 Task: In the  document Gratitude.html Use the tool word Count 'and display word count while typing' Create the translated copy of the document in  'Arabic ' Change notification to  None
Action: Mouse moved to (228, 77)
Screenshot: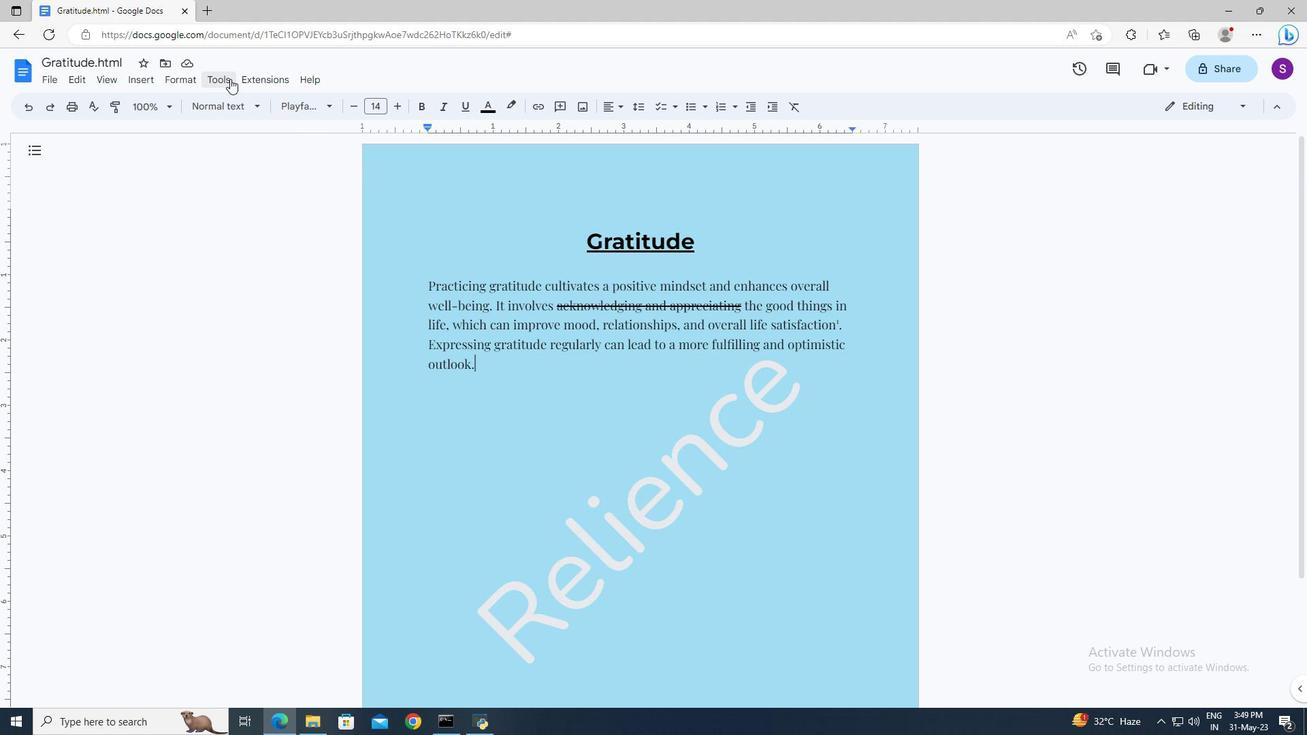 
Action: Mouse pressed left at (228, 77)
Screenshot: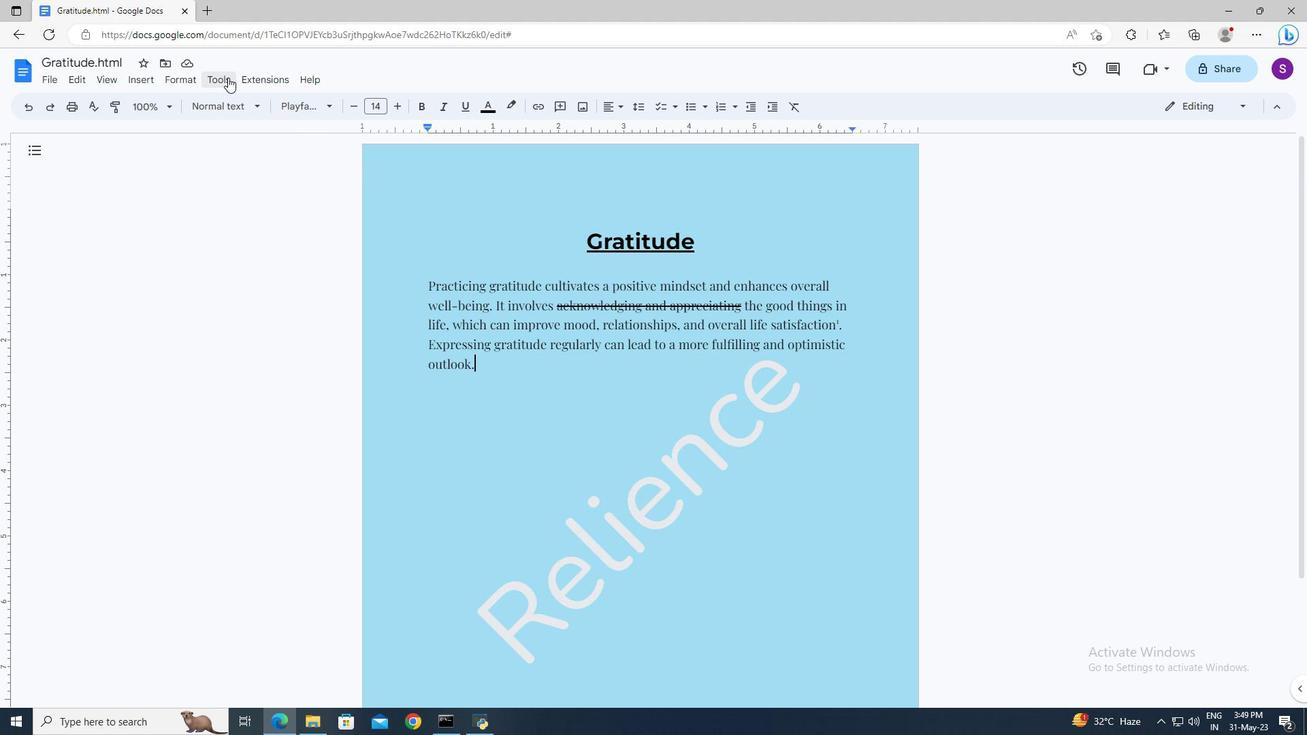 
Action: Mouse moved to (255, 119)
Screenshot: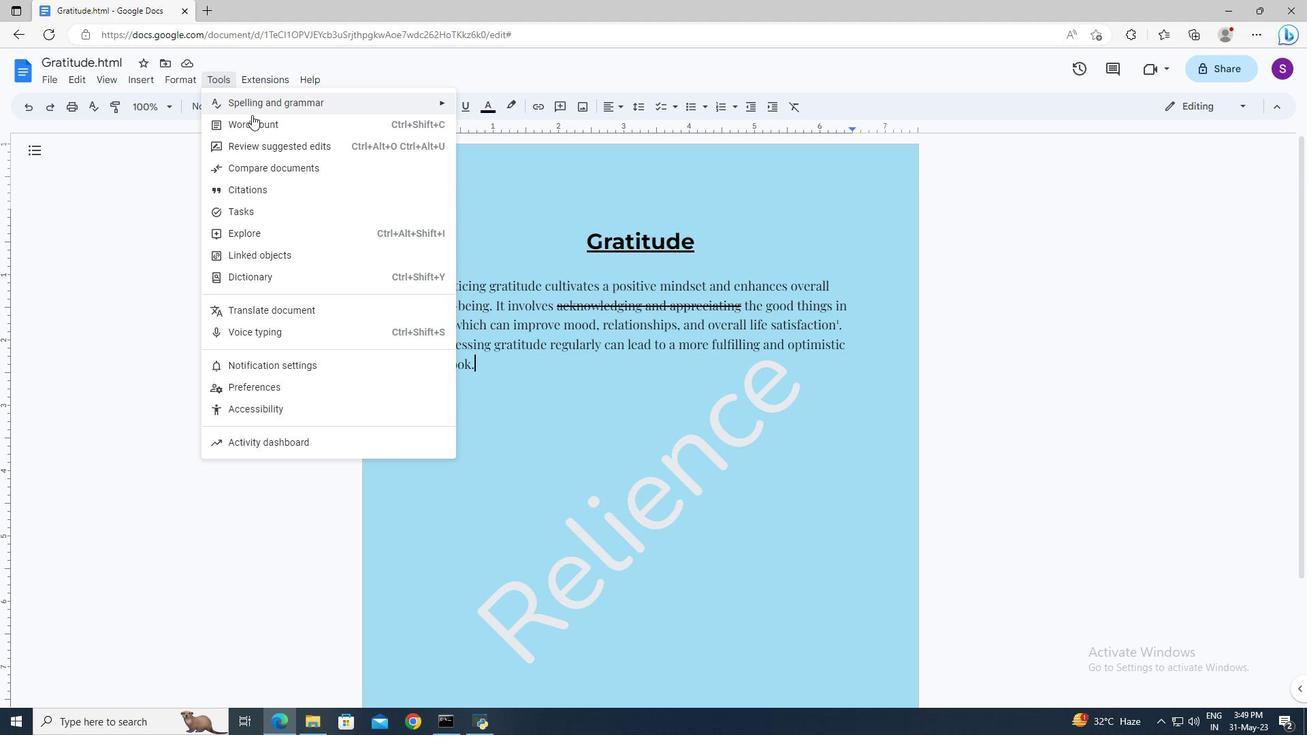 
Action: Mouse pressed left at (255, 119)
Screenshot: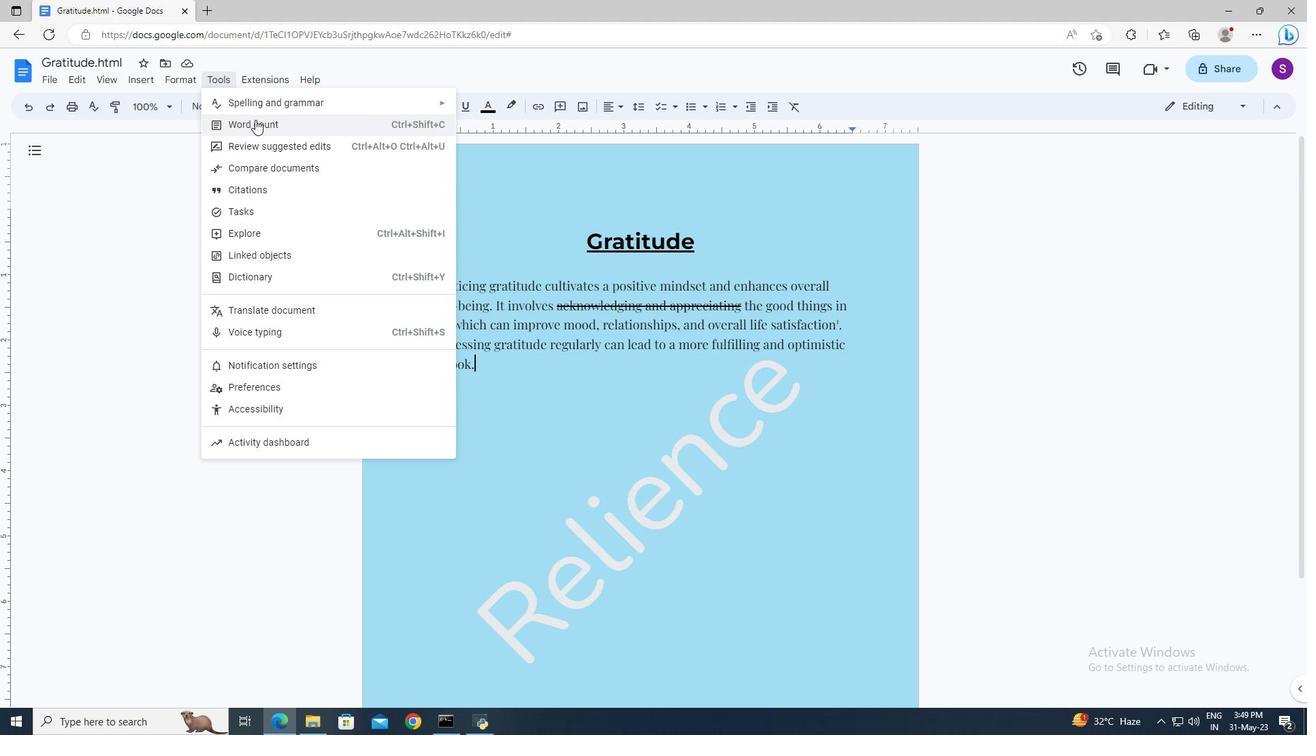 
Action: Mouse moved to (565, 440)
Screenshot: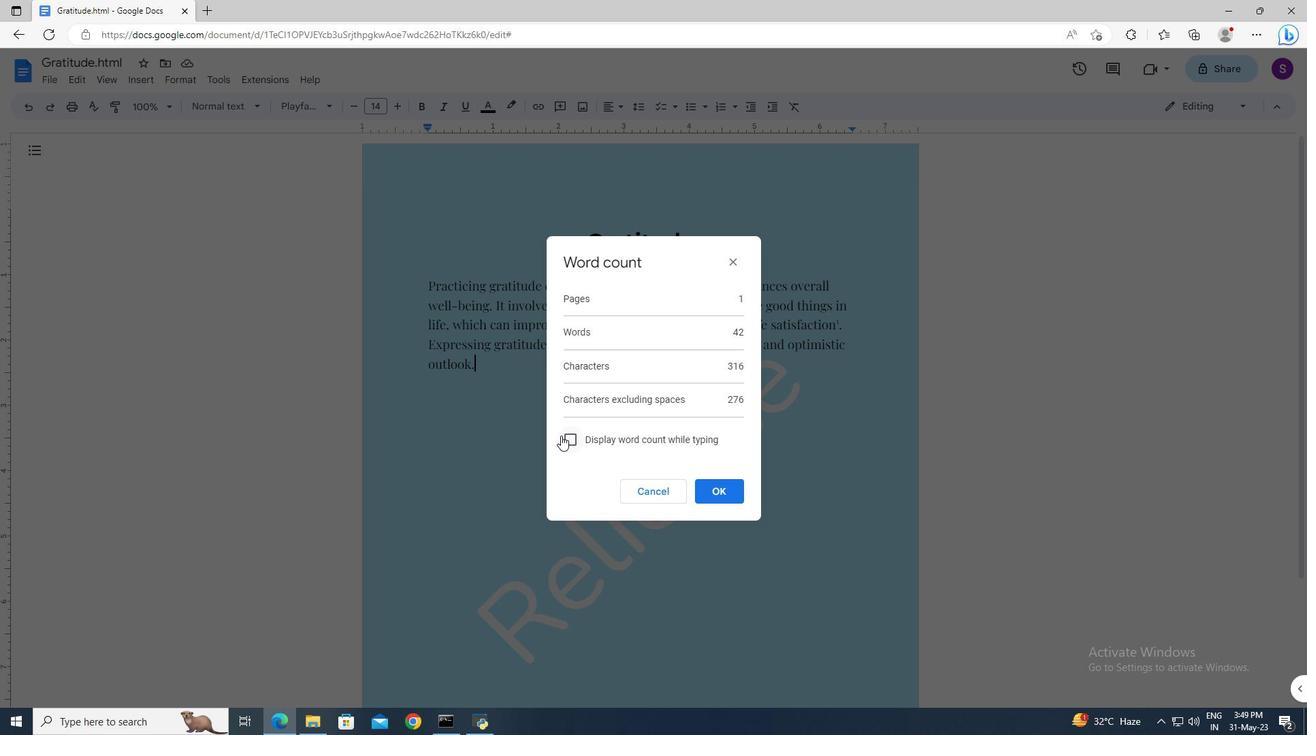 
Action: Mouse pressed left at (565, 440)
Screenshot: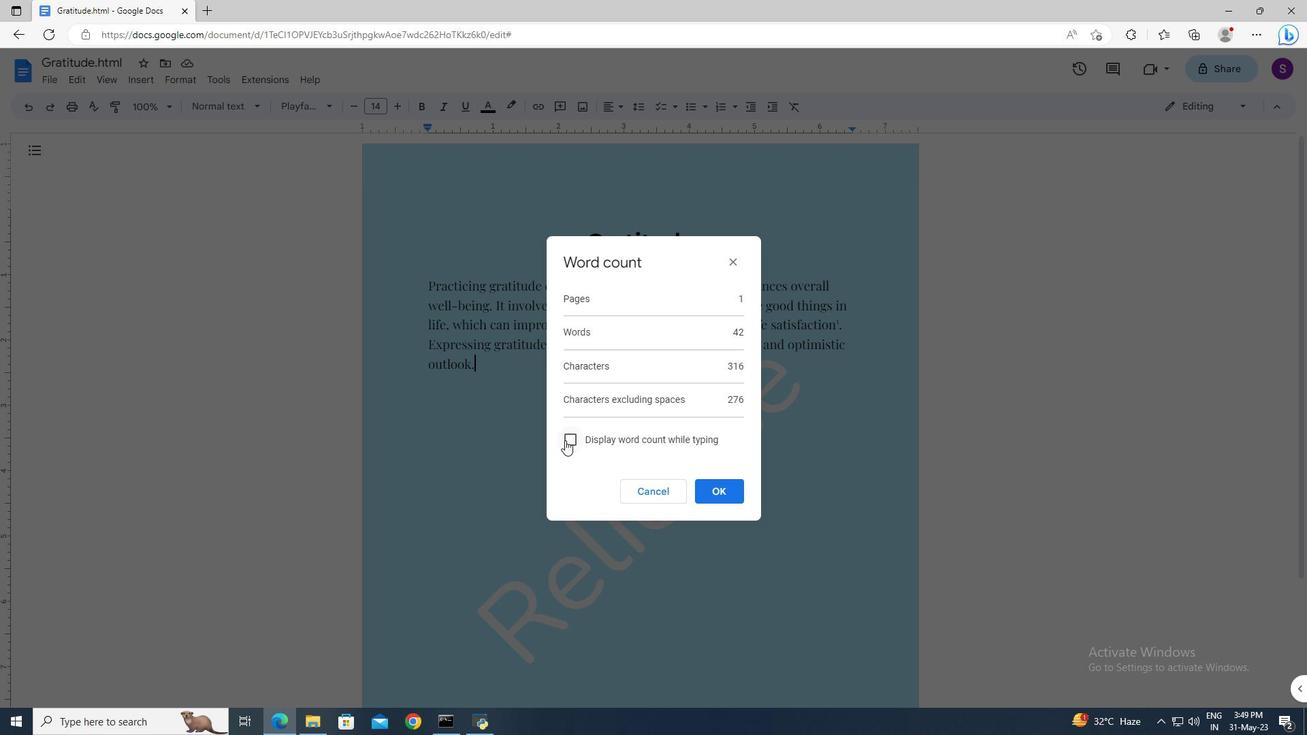 
Action: Mouse moved to (702, 485)
Screenshot: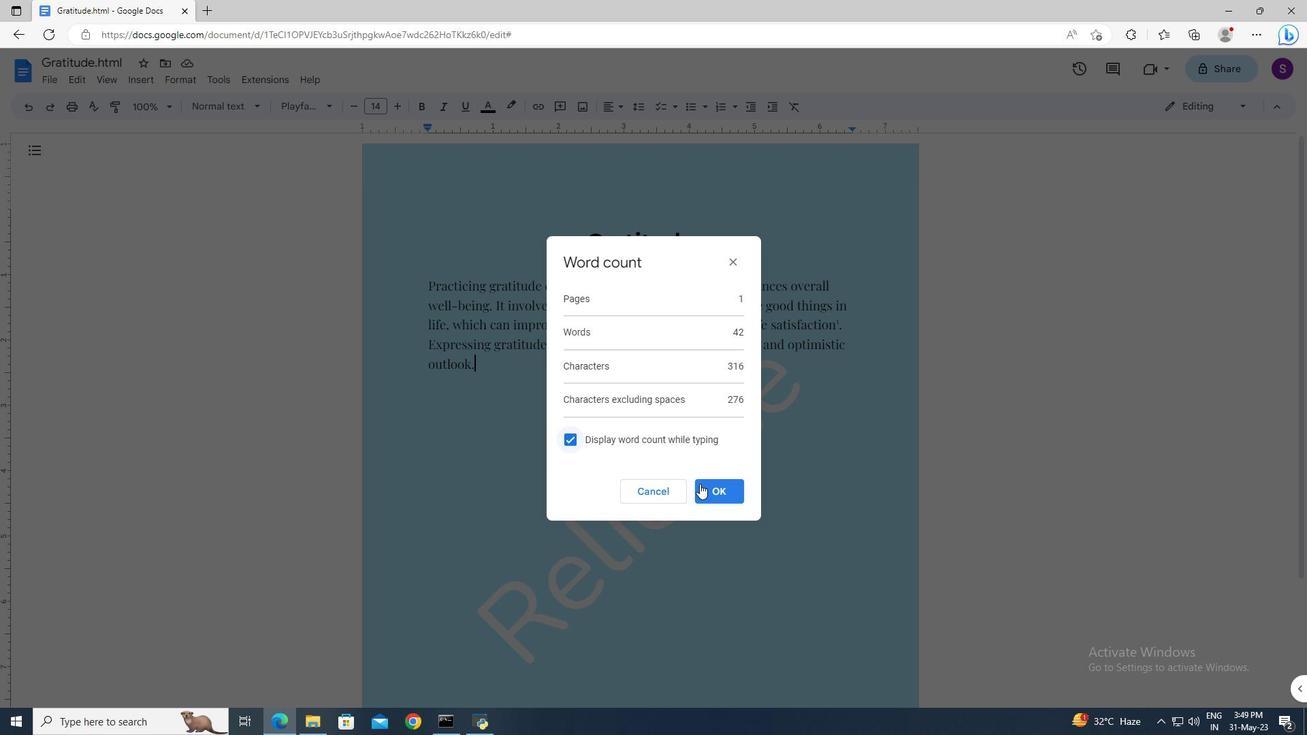 
Action: Mouse pressed left at (702, 485)
Screenshot: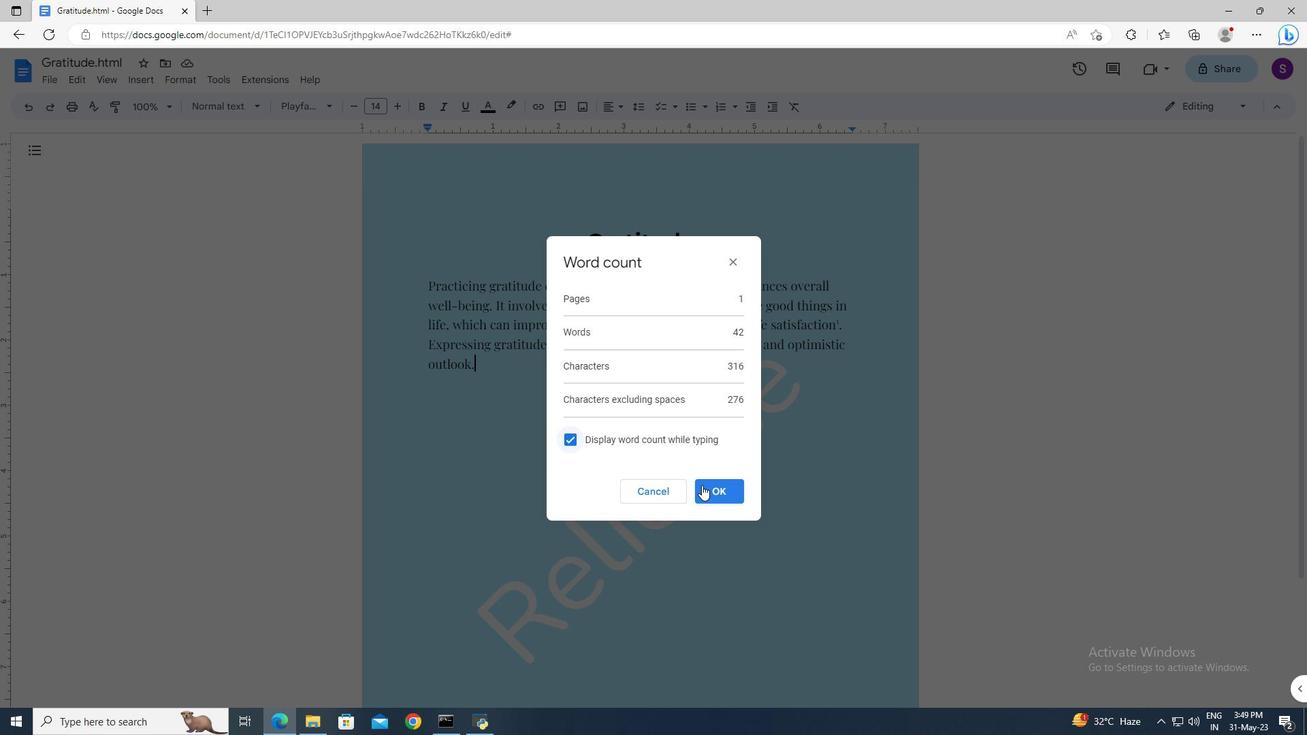
Action: Mouse moved to (231, 82)
Screenshot: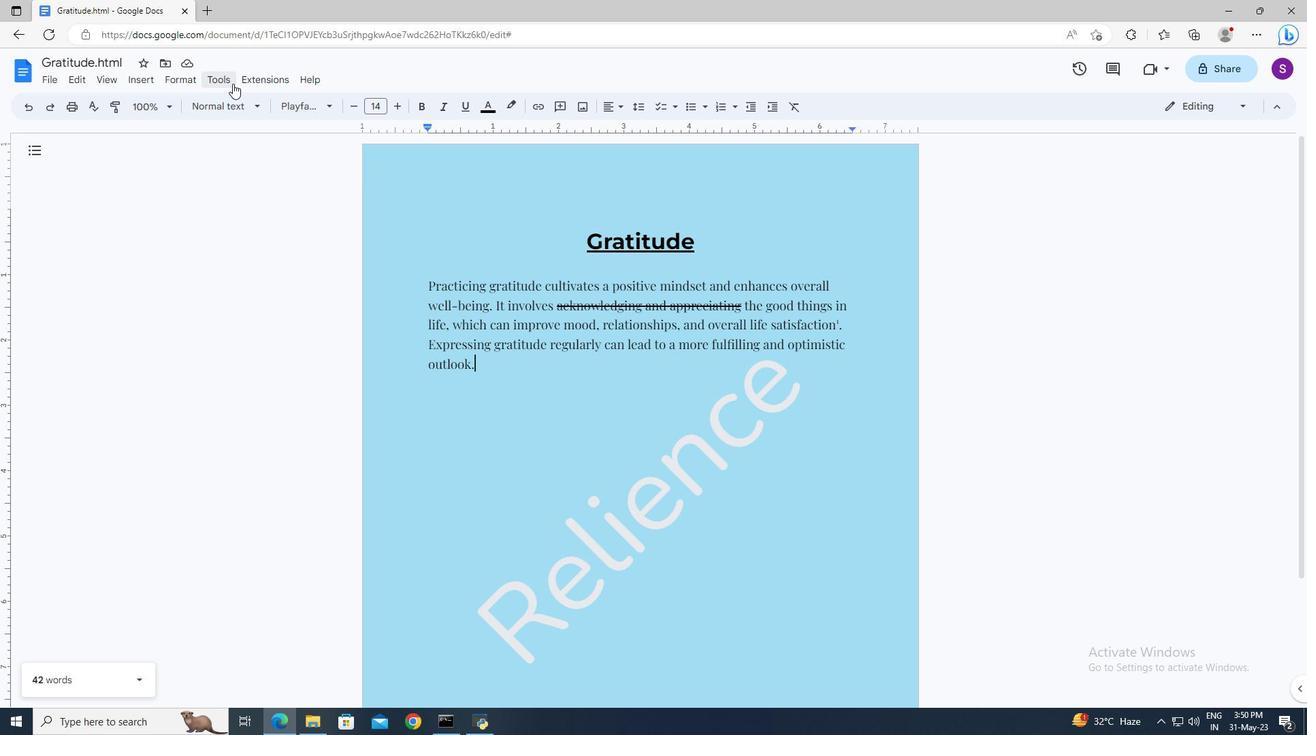 
Action: Mouse pressed left at (231, 82)
Screenshot: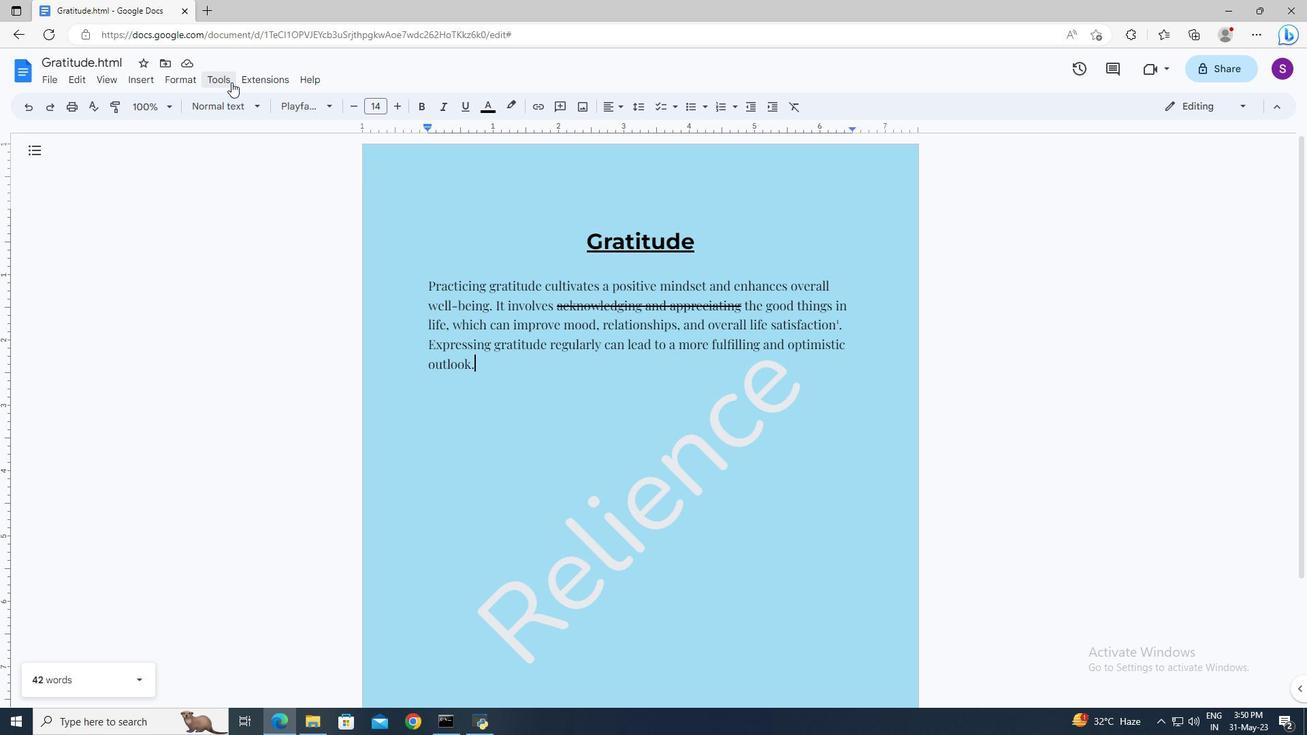 
Action: Mouse moved to (261, 302)
Screenshot: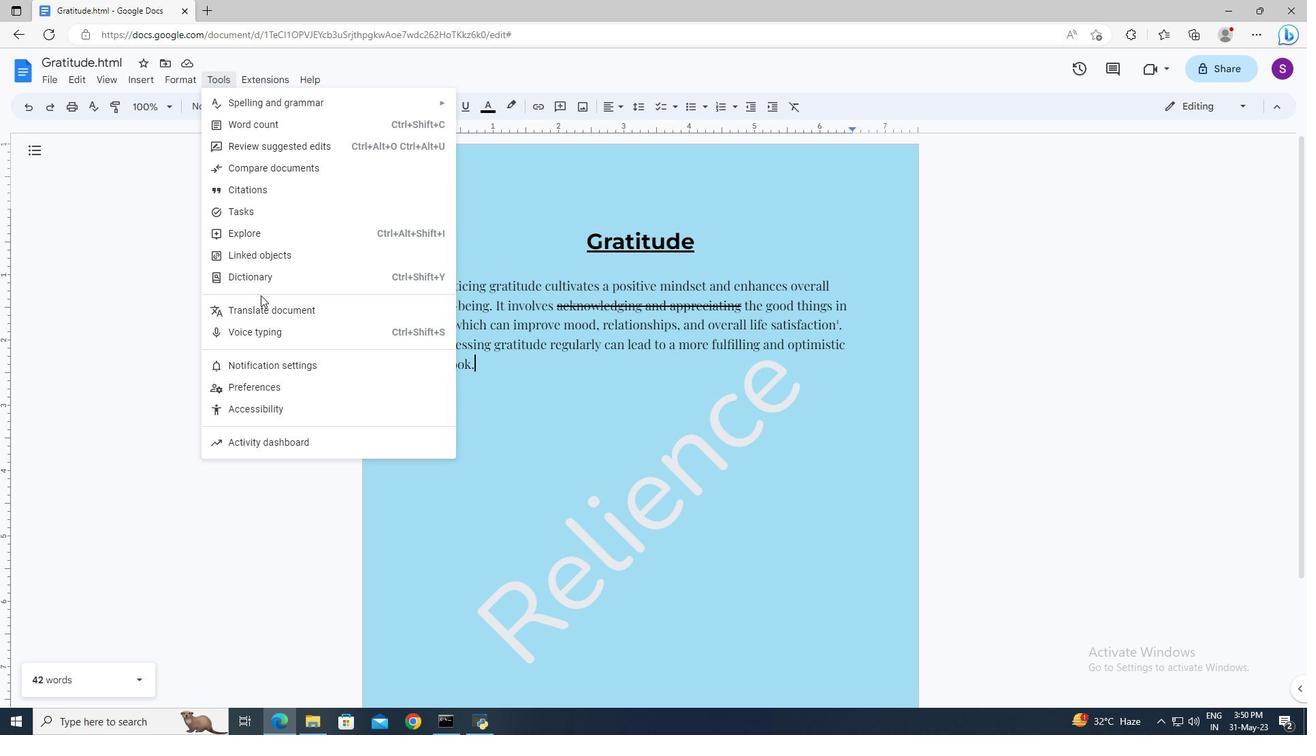 
Action: Mouse pressed left at (261, 302)
Screenshot: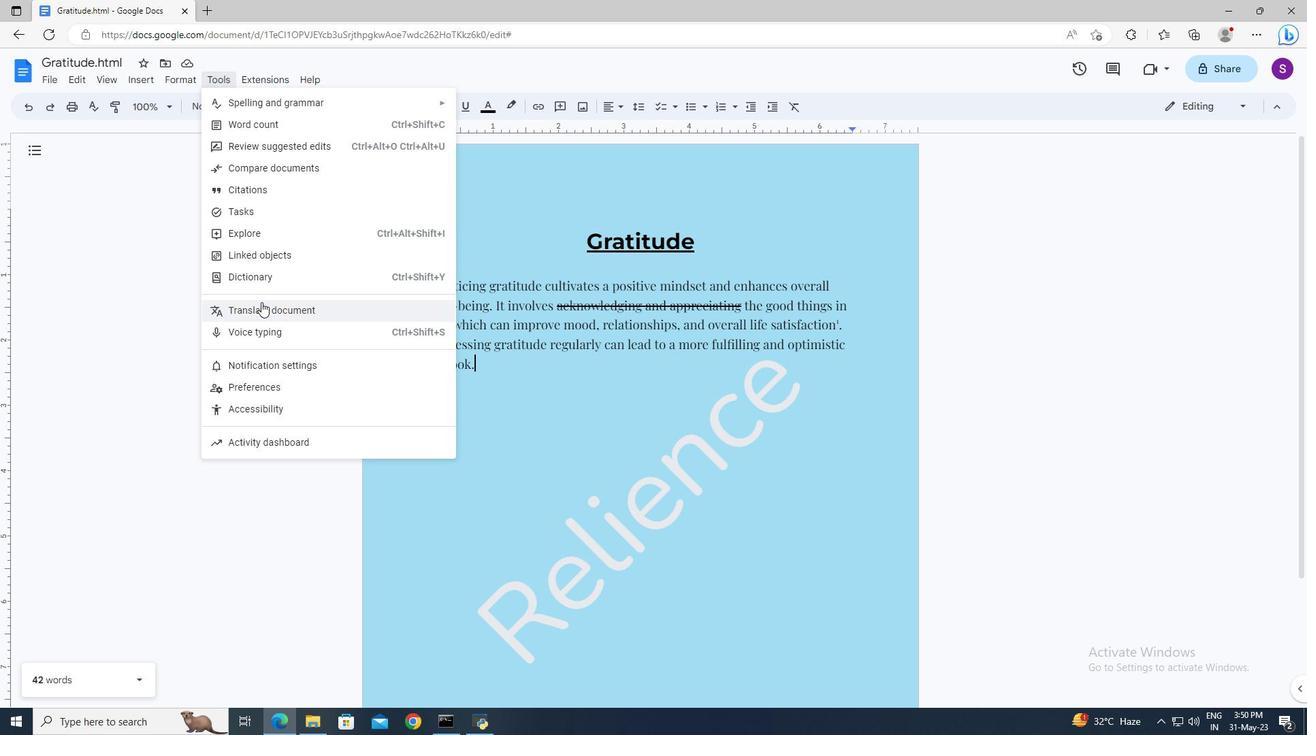 
Action: Mouse moved to (553, 403)
Screenshot: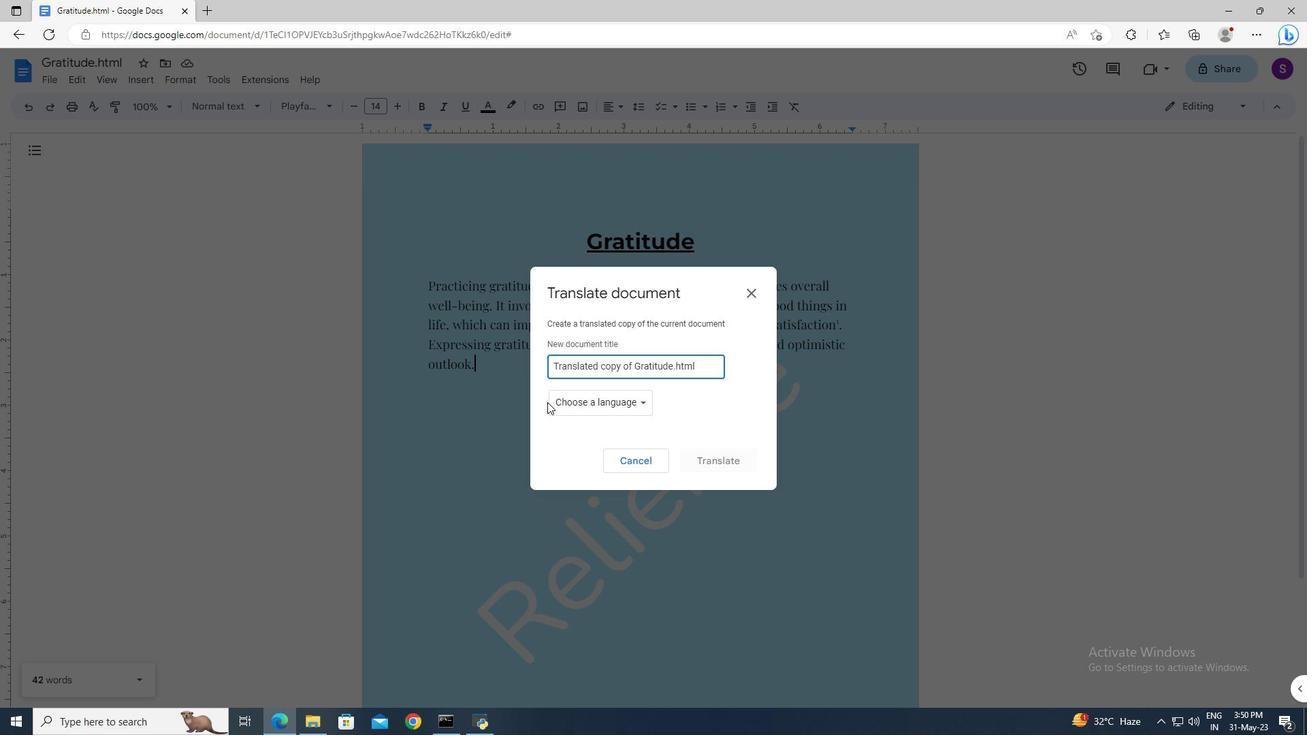 
Action: Mouse pressed left at (553, 403)
Screenshot: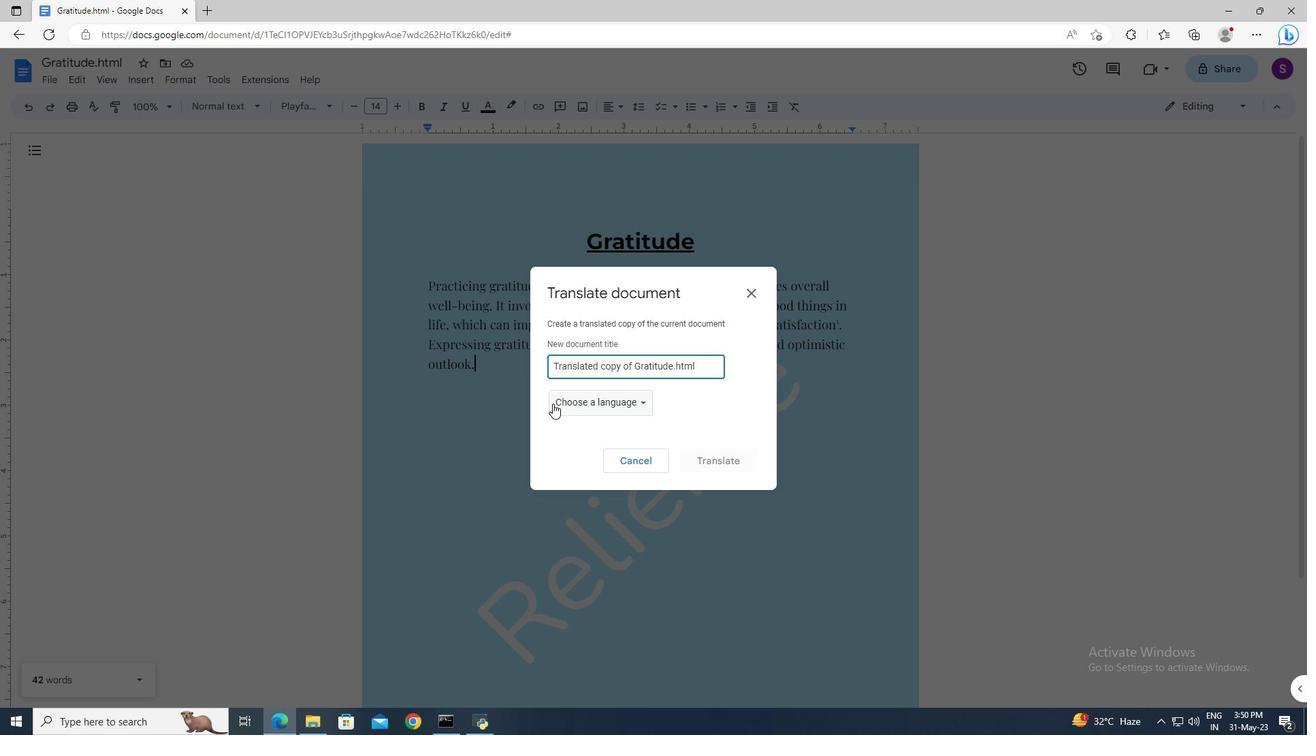 
Action: Mouse moved to (564, 462)
Screenshot: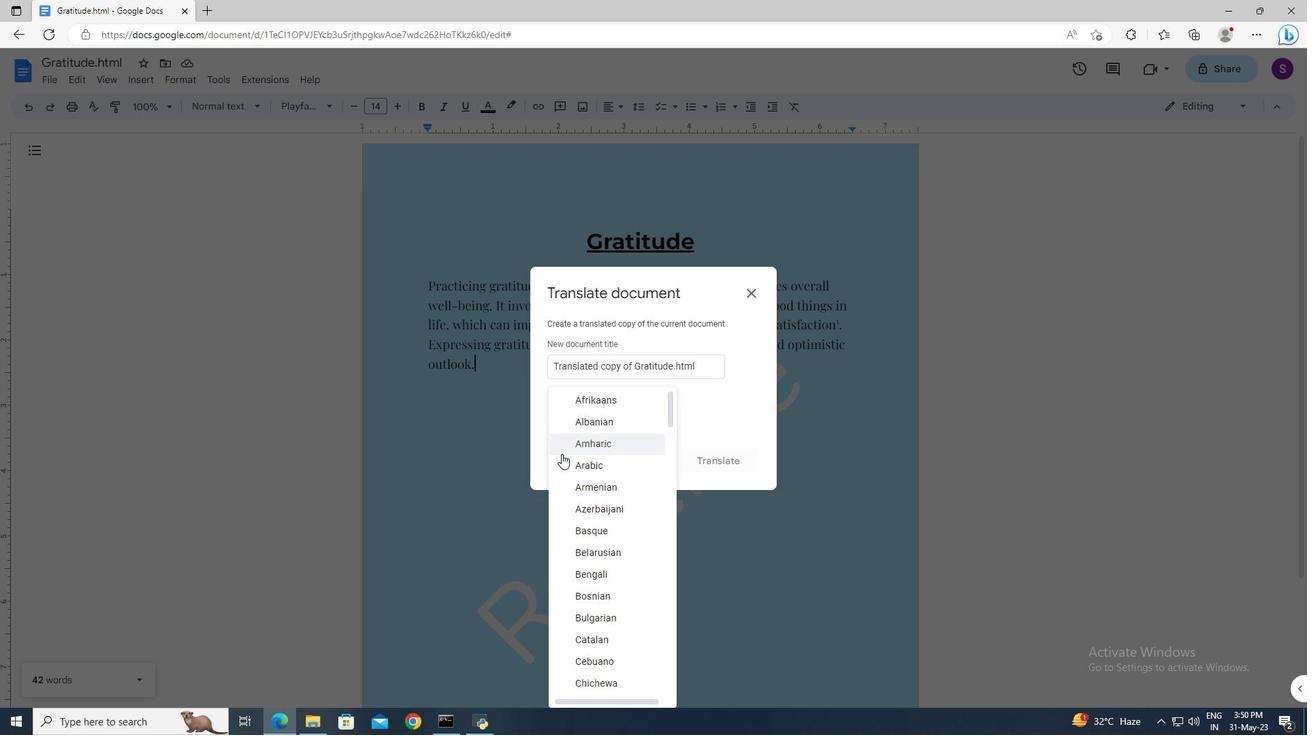 
Action: Mouse pressed left at (564, 462)
Screenshot: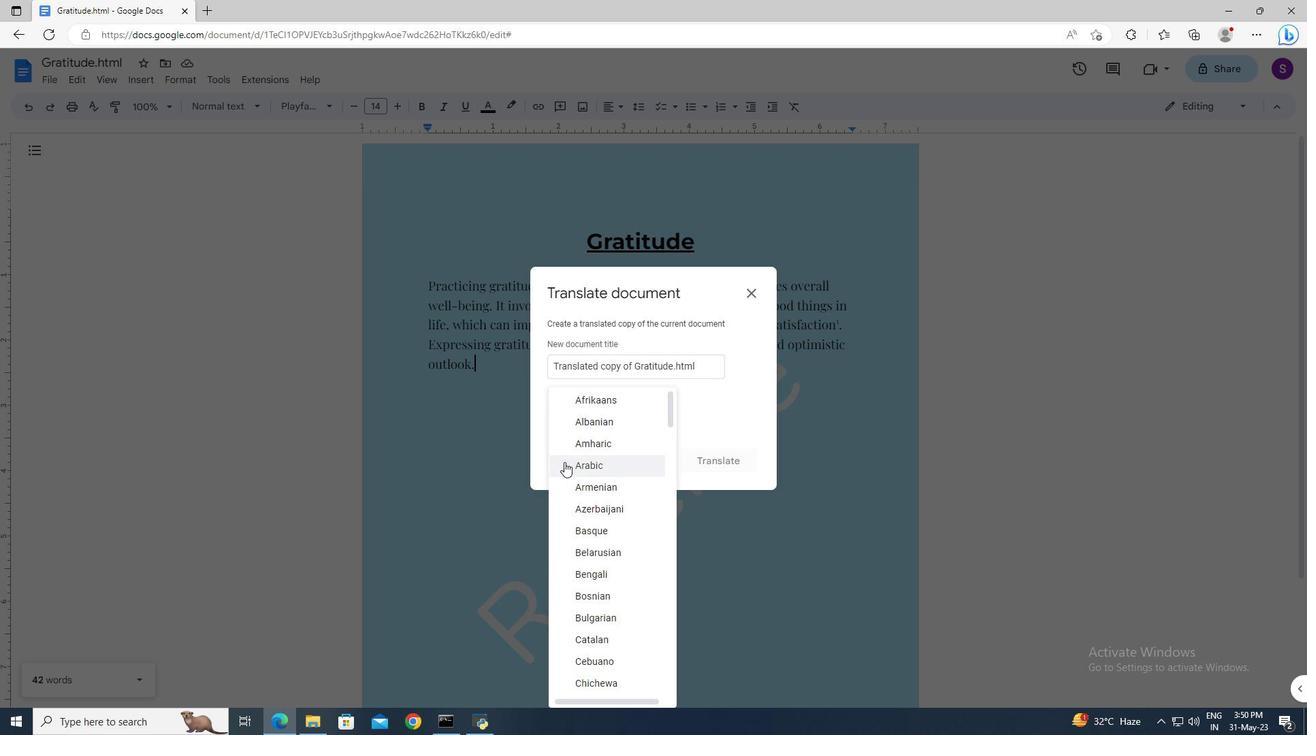 
Action: Mouse moved to (704, 459)
Screenshot: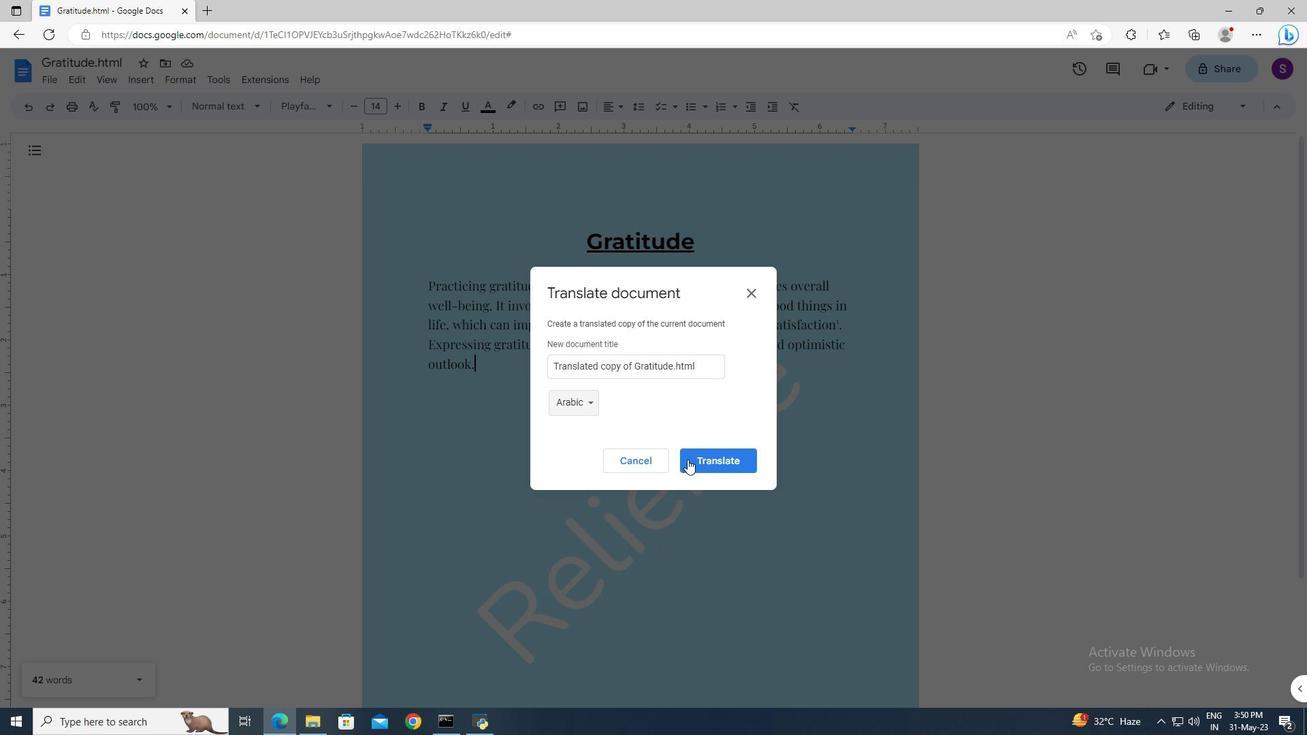 
Action: Mouse pressed left at (704, 459)
Screenshot: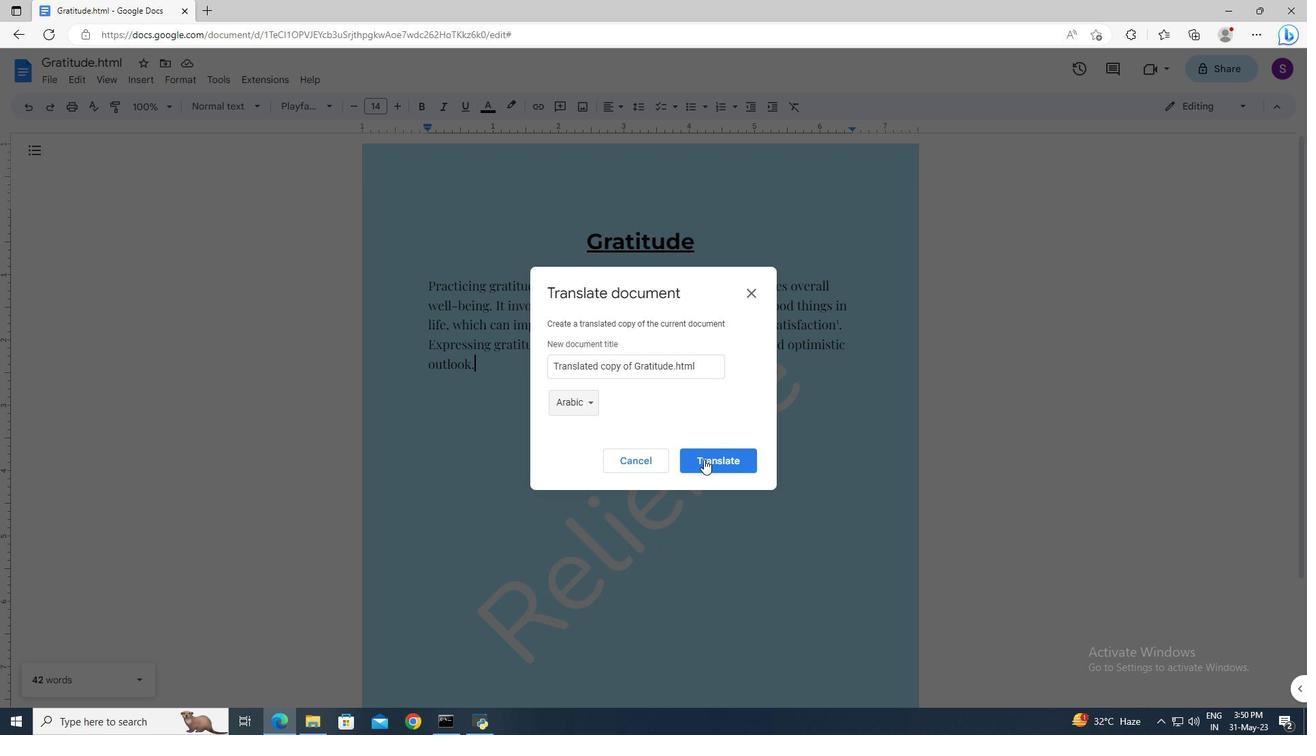 
Action: Mouse moved to (160, 14)
Screenshot: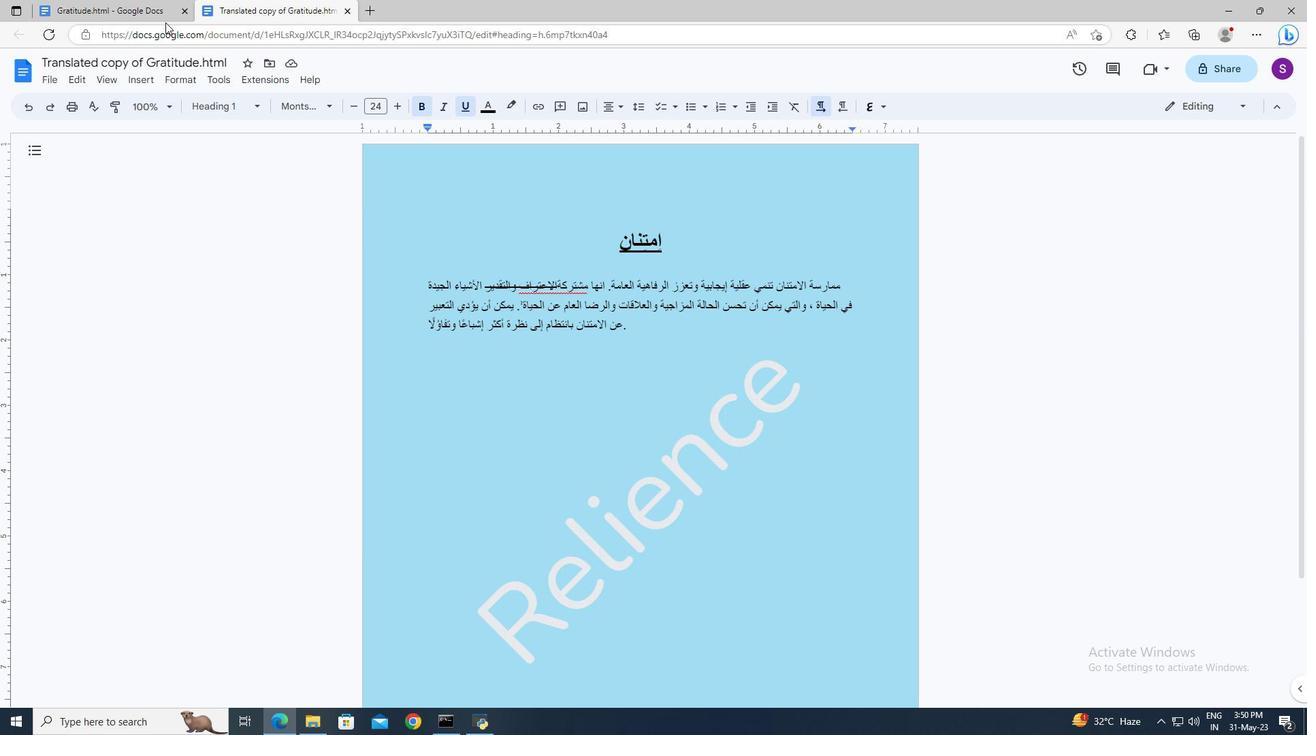
Action: Mouse pressed left at (160, 14)
Screenshot: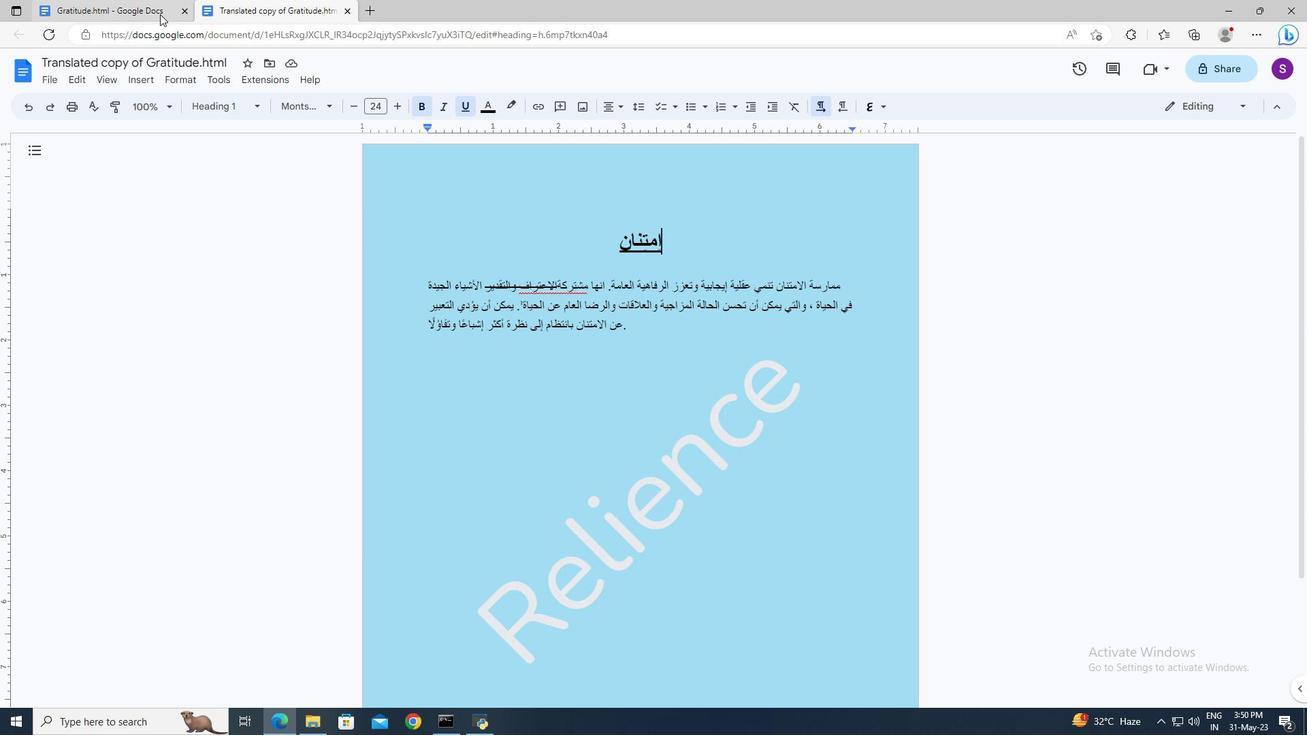 
Action: Mouse moved to (209, 73)
Screenshot: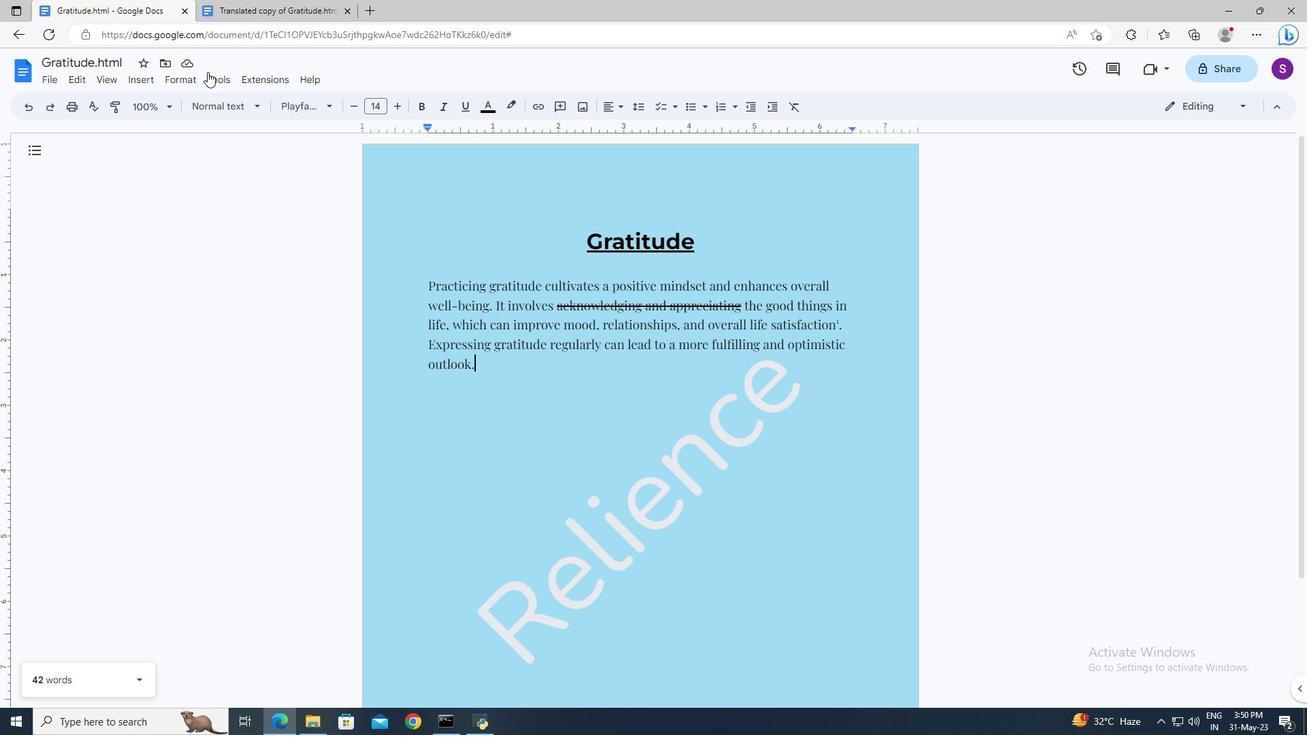 
Action: Mouse pressed left at (209, 73)
Screenshot: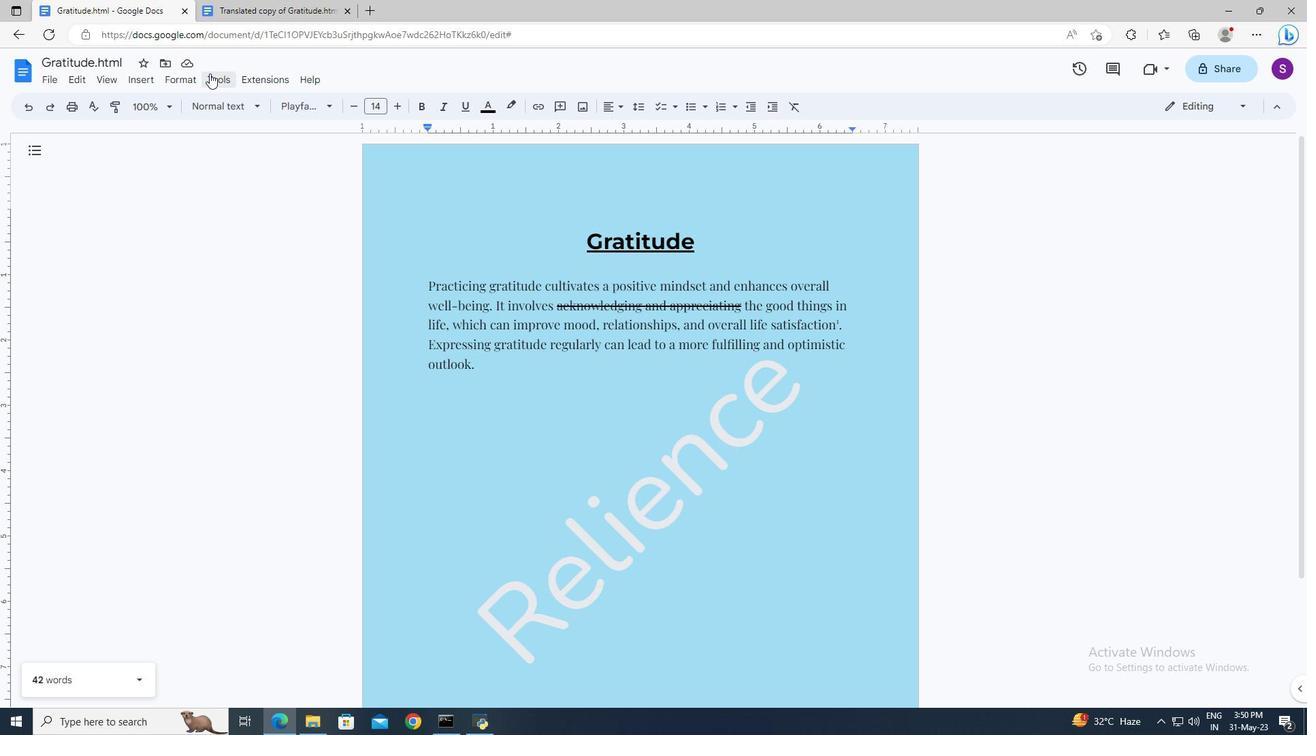
Action: Mouse moved to (272, 363)
Screenshot: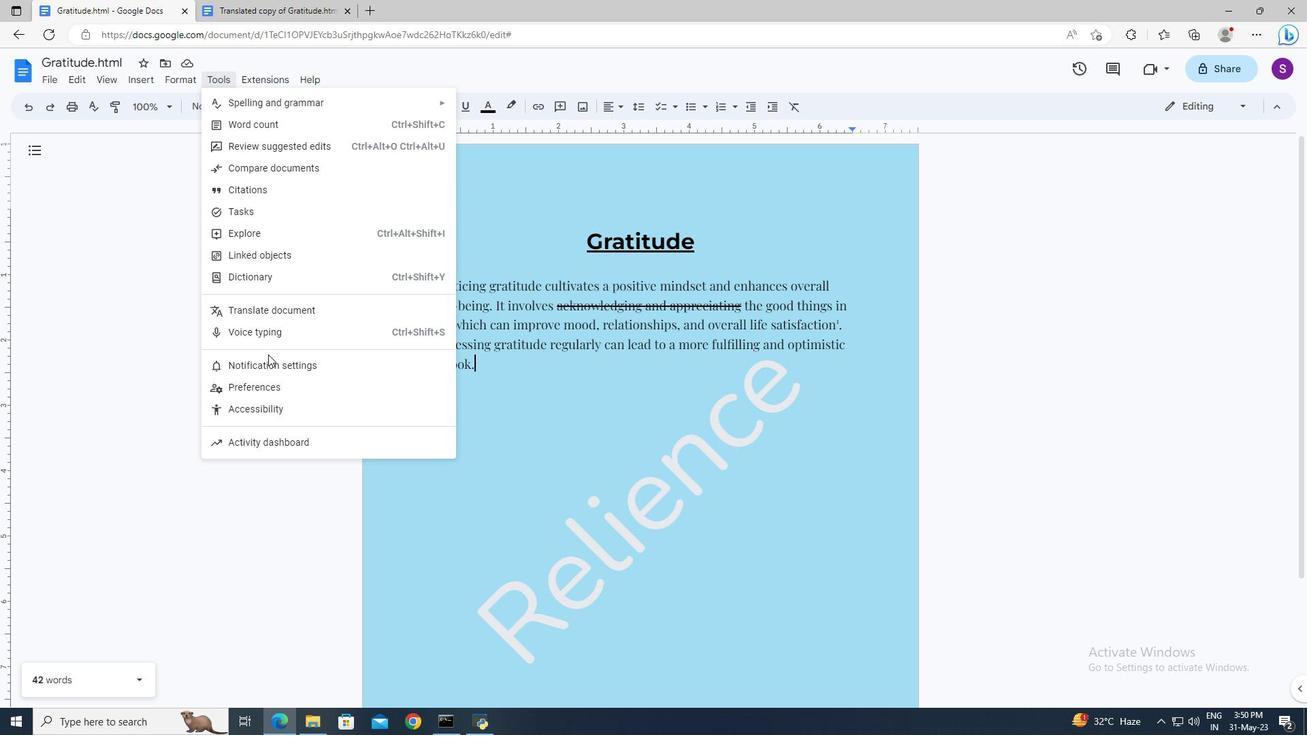 
Action: Mouse pressed left at (272, 363)
Screenshot: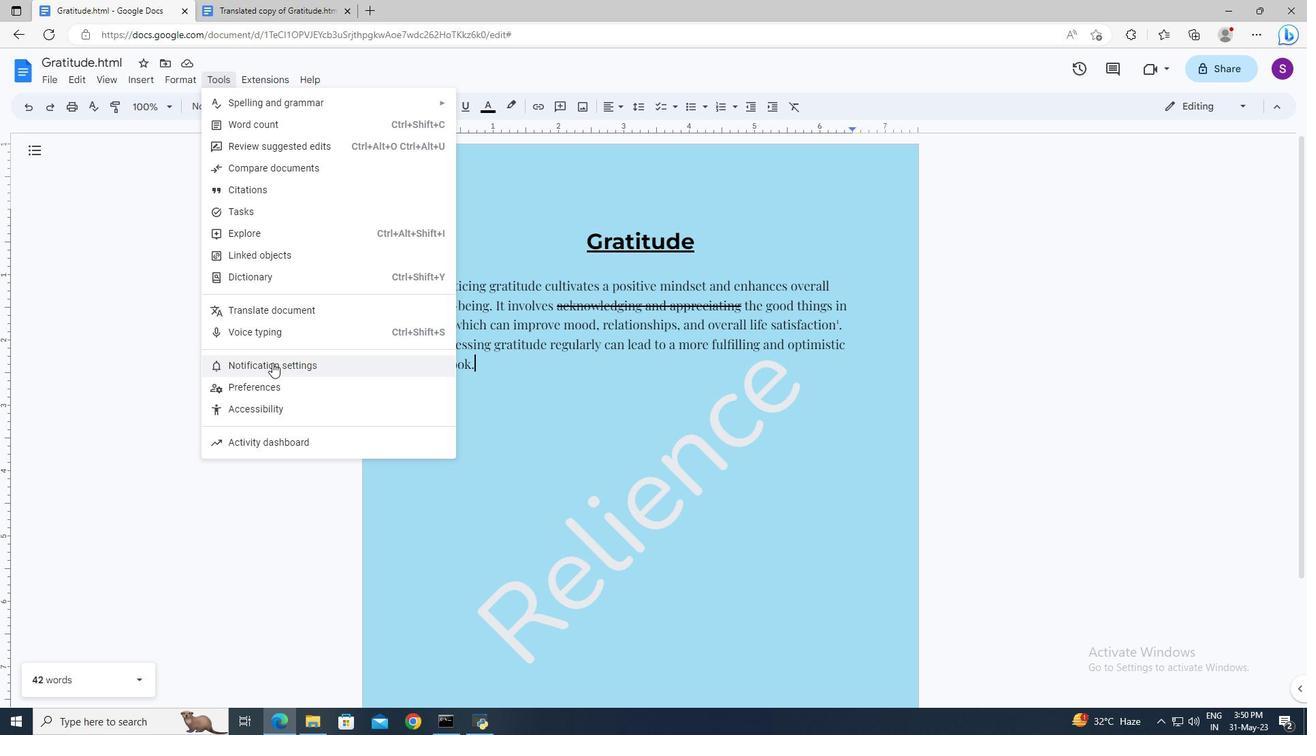 
Action: Mouse moved to (551, 369)
Screenshot: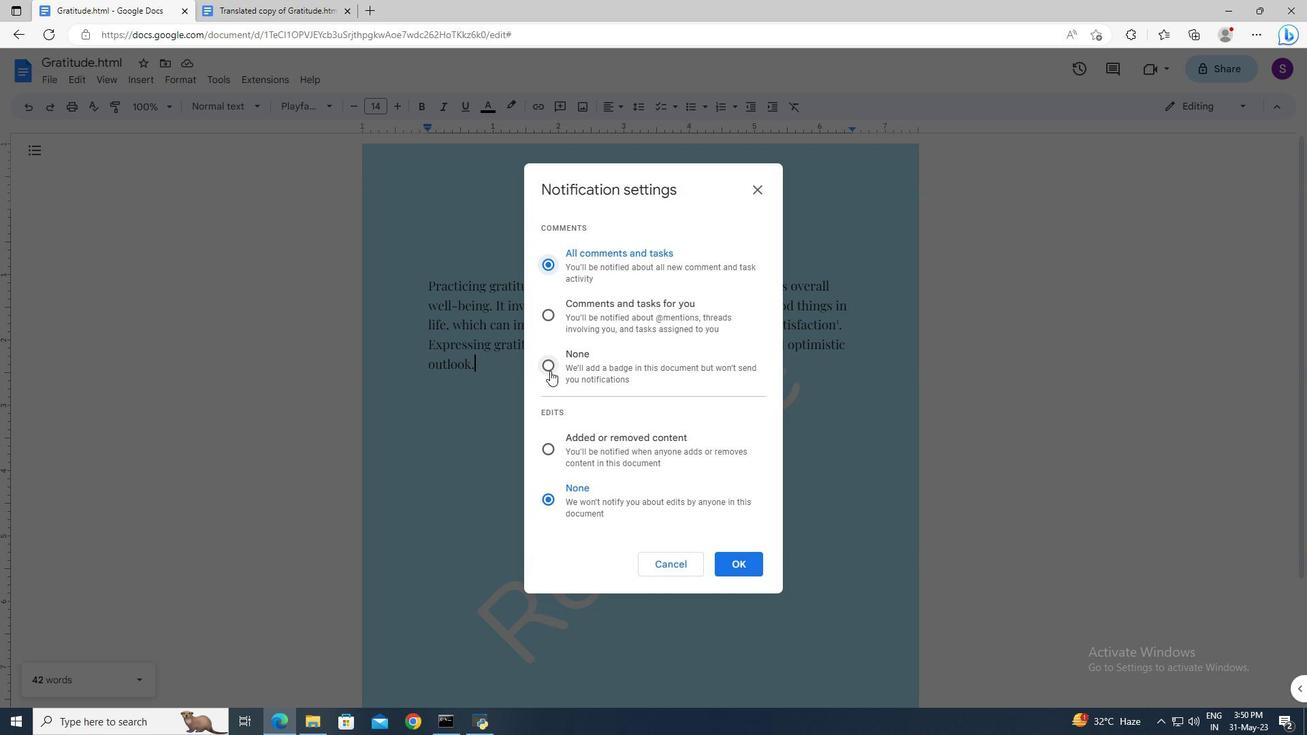 
Action: Mouse pressed left at (551, 369)
Screenshot: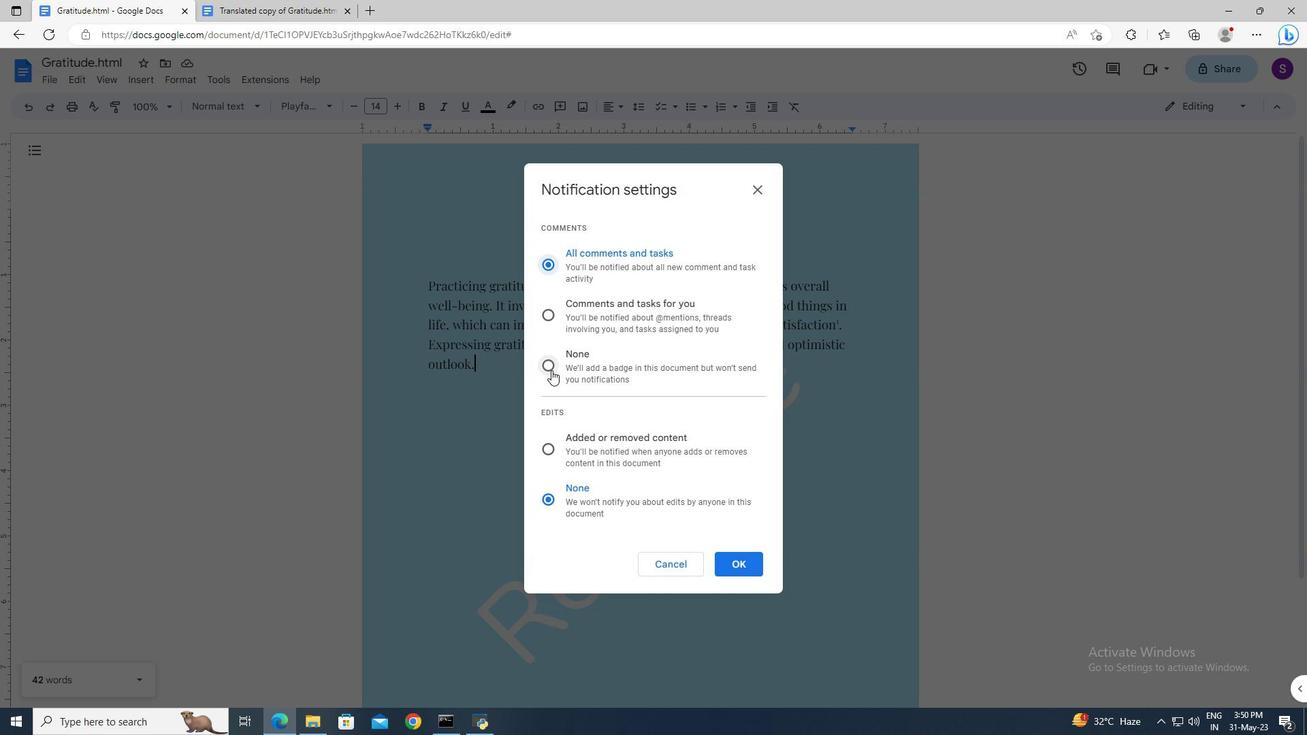 
Action: Mouse moved to (735, 561)
Screenshot: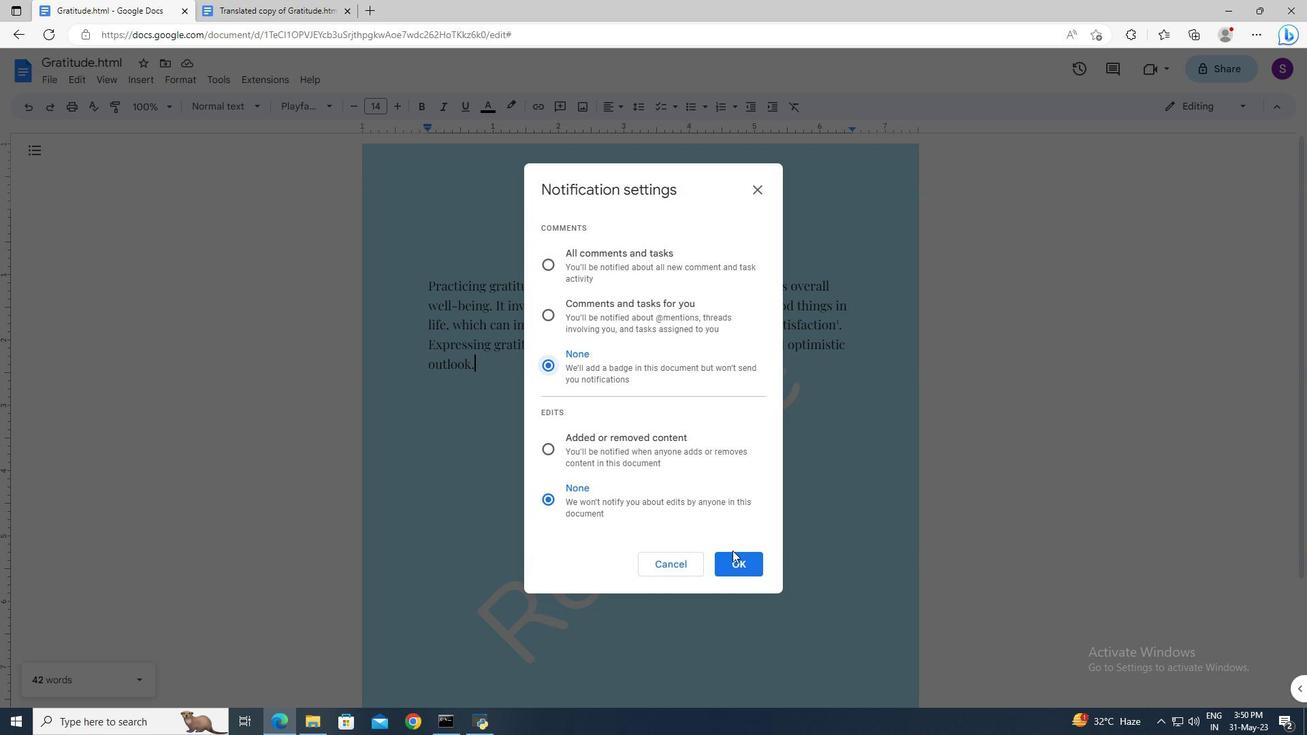 
Action: Mouse pressed left at (735, 561)
Screenshot: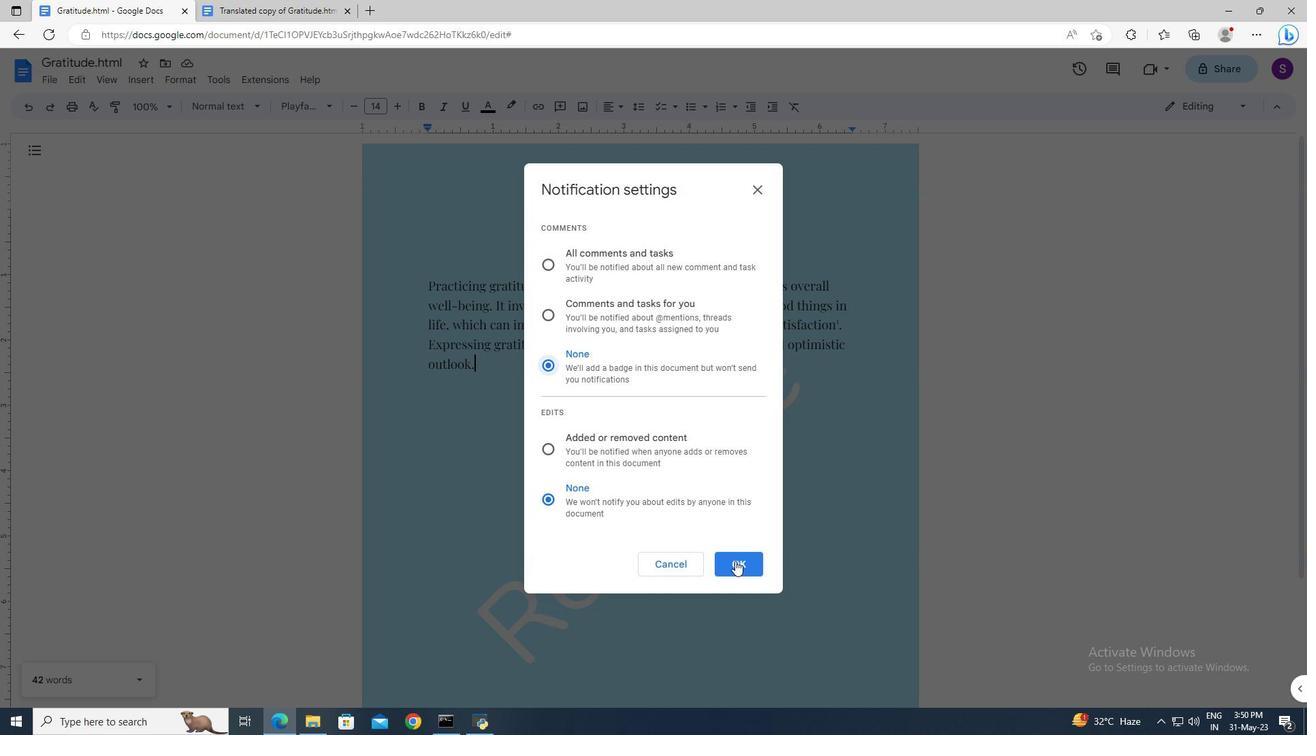 
